 Task: Create List Solutions in Board Content Promotion to Workspace Business Intelligence. Create List Best Practices in Board Voice of Employee Analysis to Workspace Business Intelligence. Create List Lessons Learned in Board Voice of Customer Journey Mapping to Workspace Business Intelligence
Action: Mouse moved to (229, 177)
Screenshot: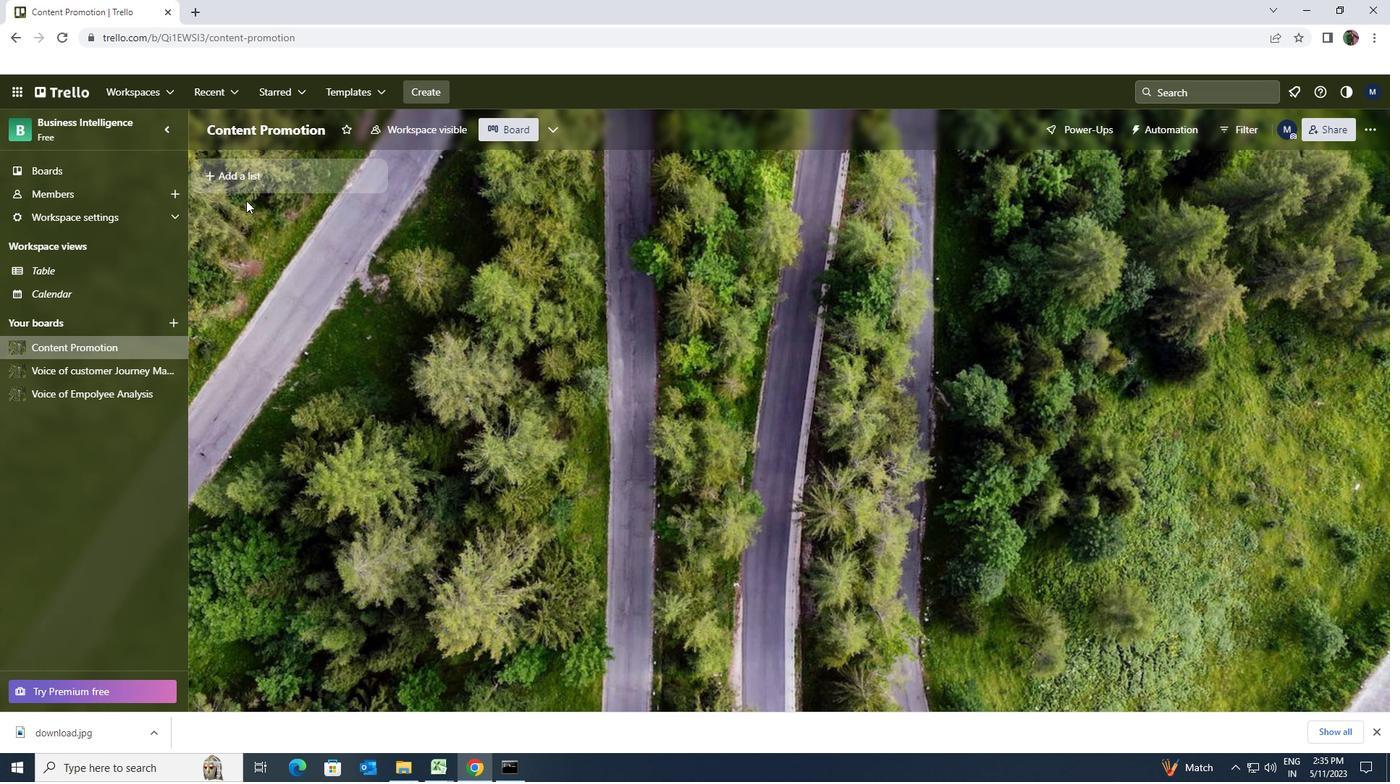 
Action: Mouse pressed left at (229, 177)
Screenshot: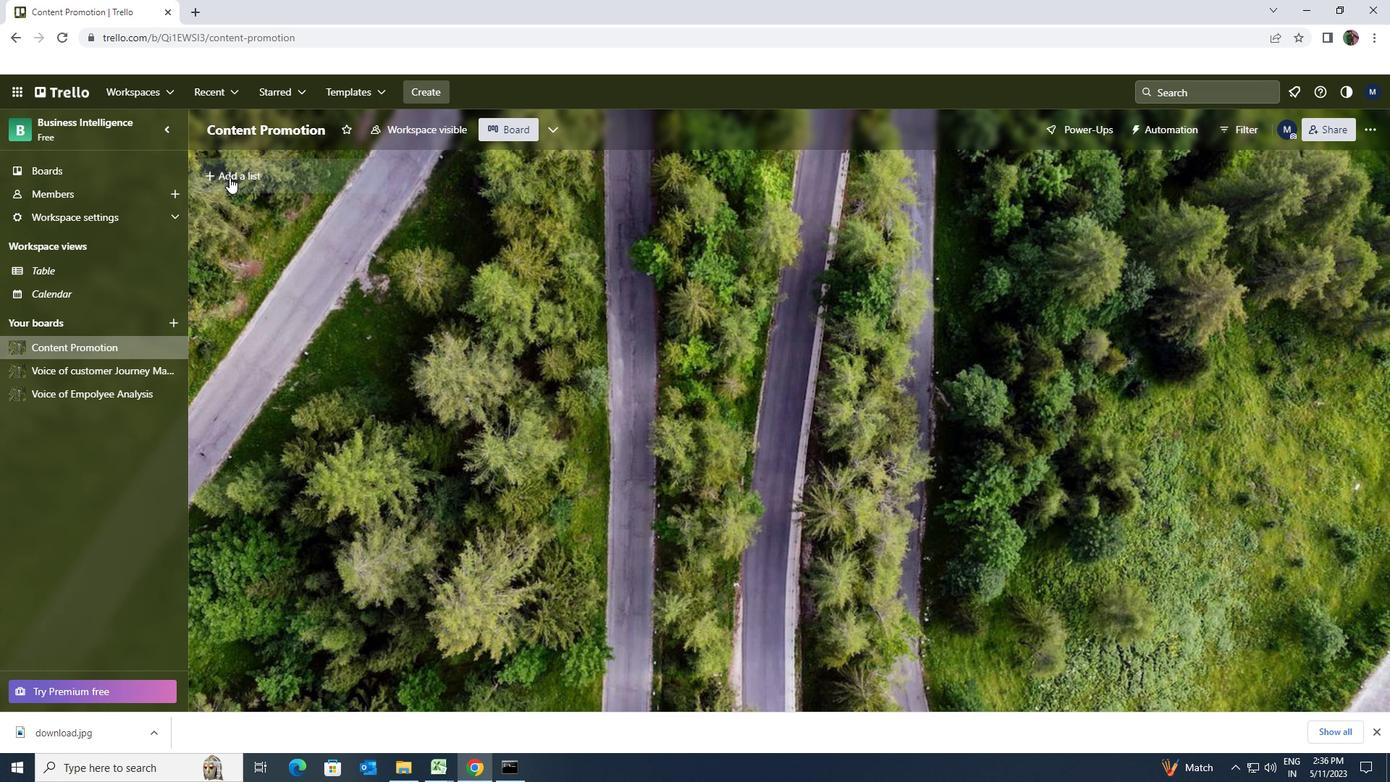 
Action: Key pressed <Key.shift>SOLUTION
Screenshot: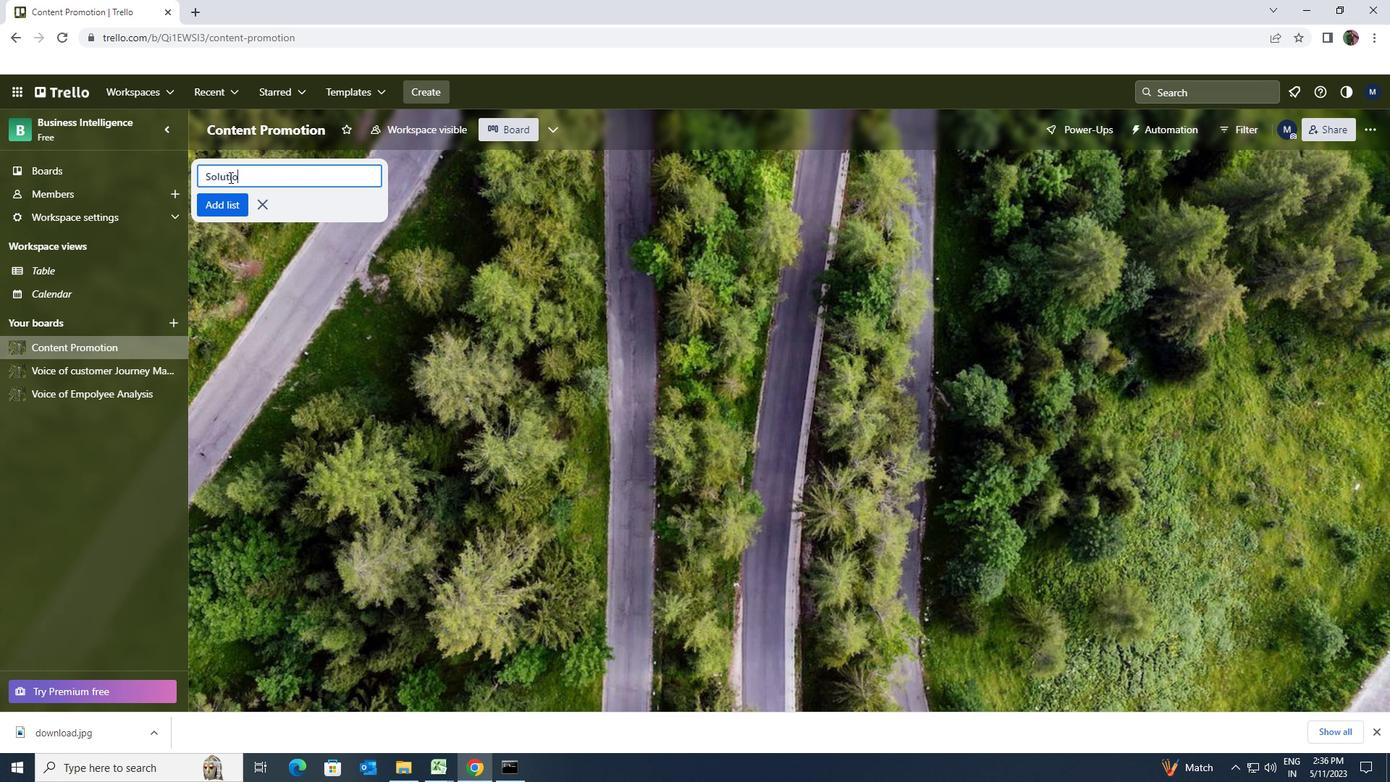 
Action: Mouse moved to (229, 197)
Screenshot: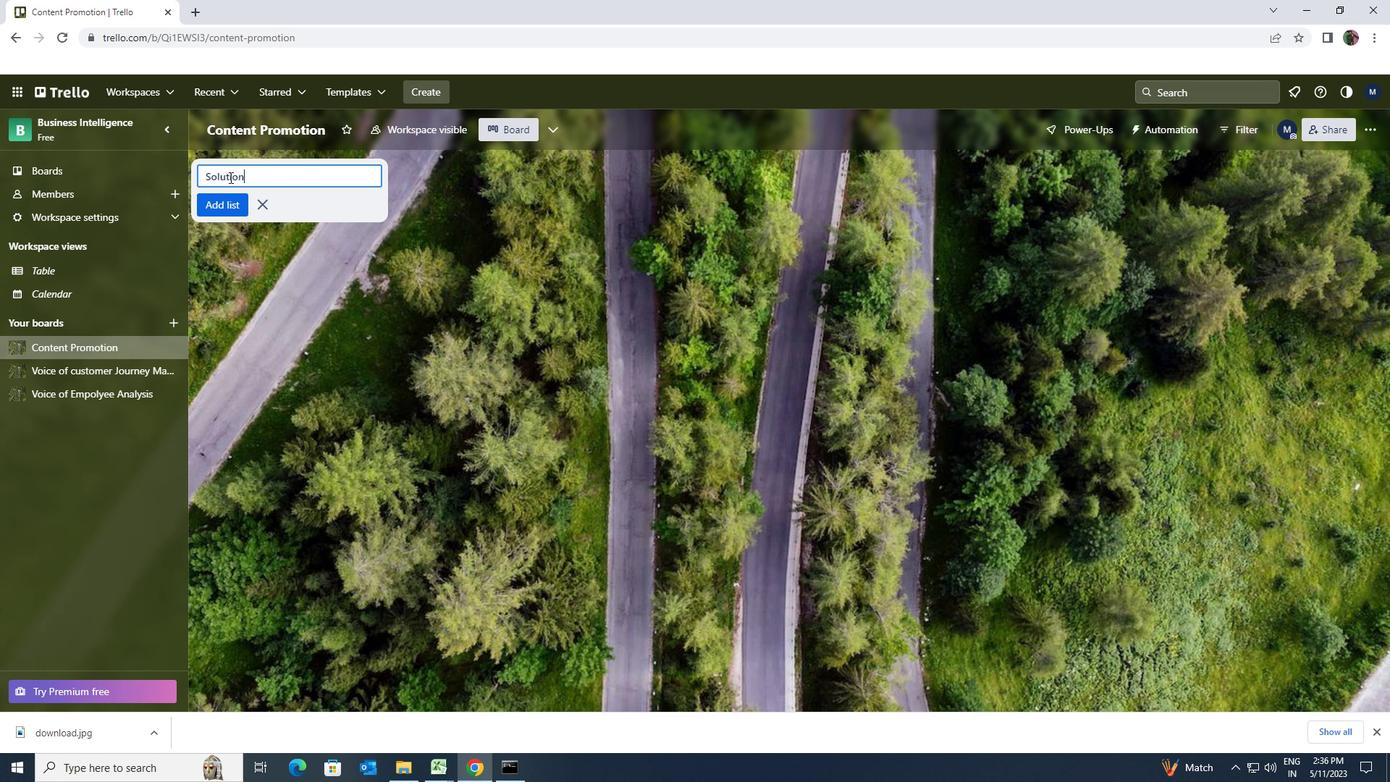 
Action: Mouse pressed left at (229, 197)
Screenshot: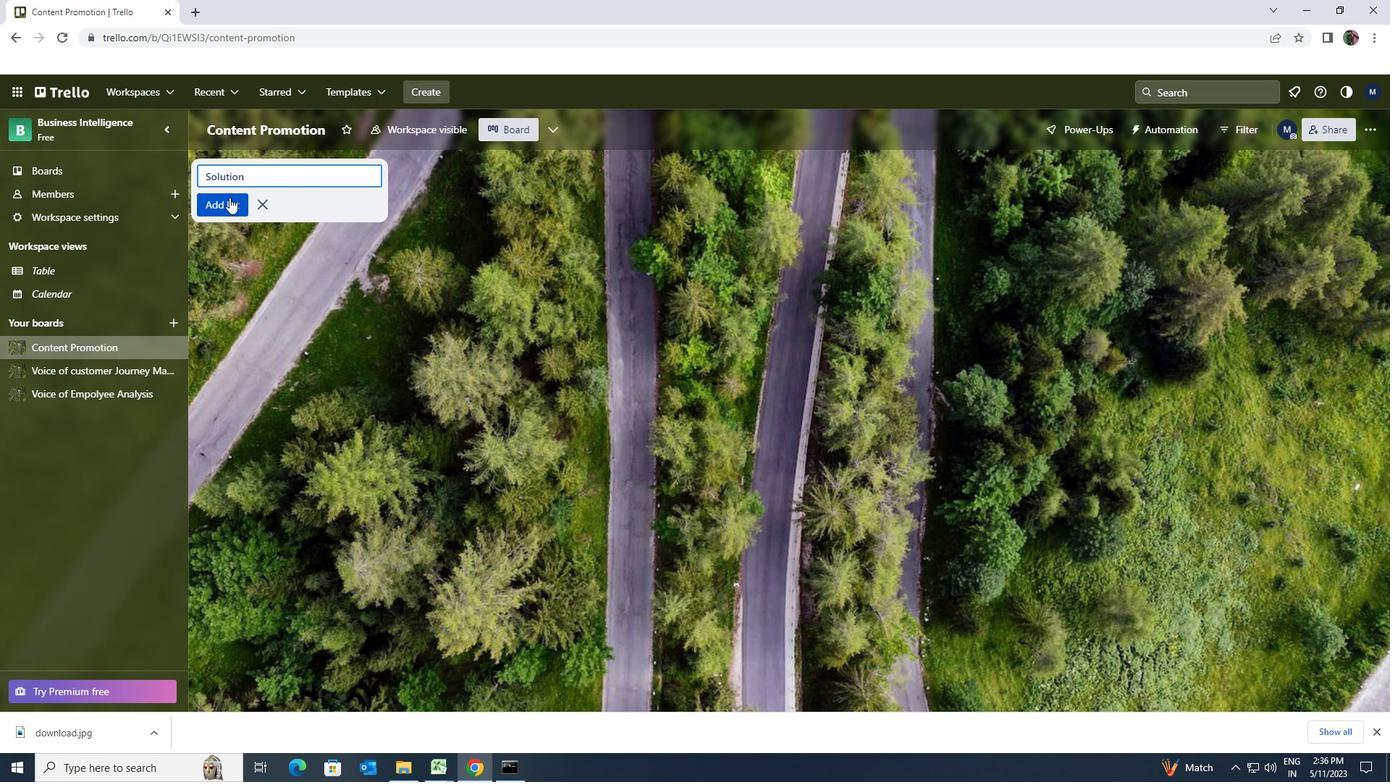 
Action: Mouse moved to (81, 392)
Screenshot: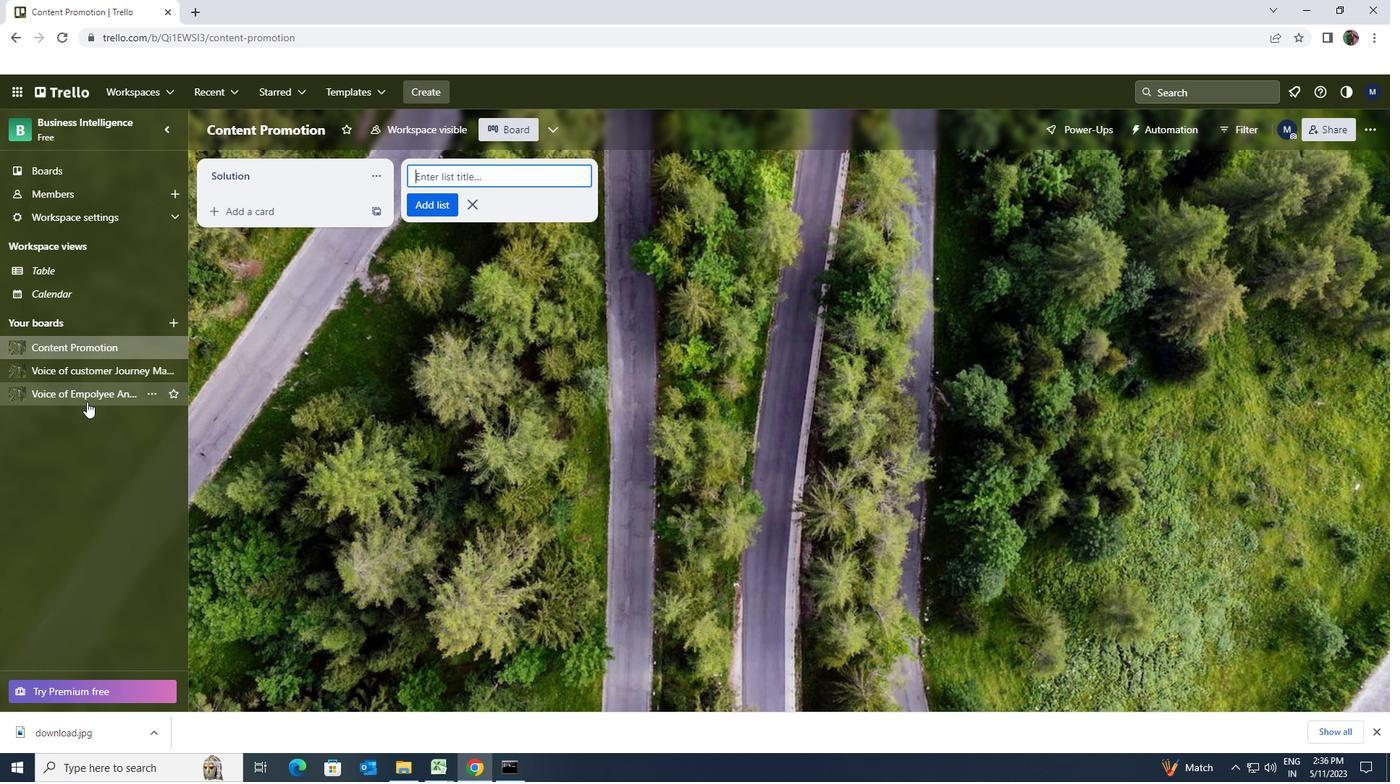 
Action: Mouse pressed left at (81, 392)
Screenshot: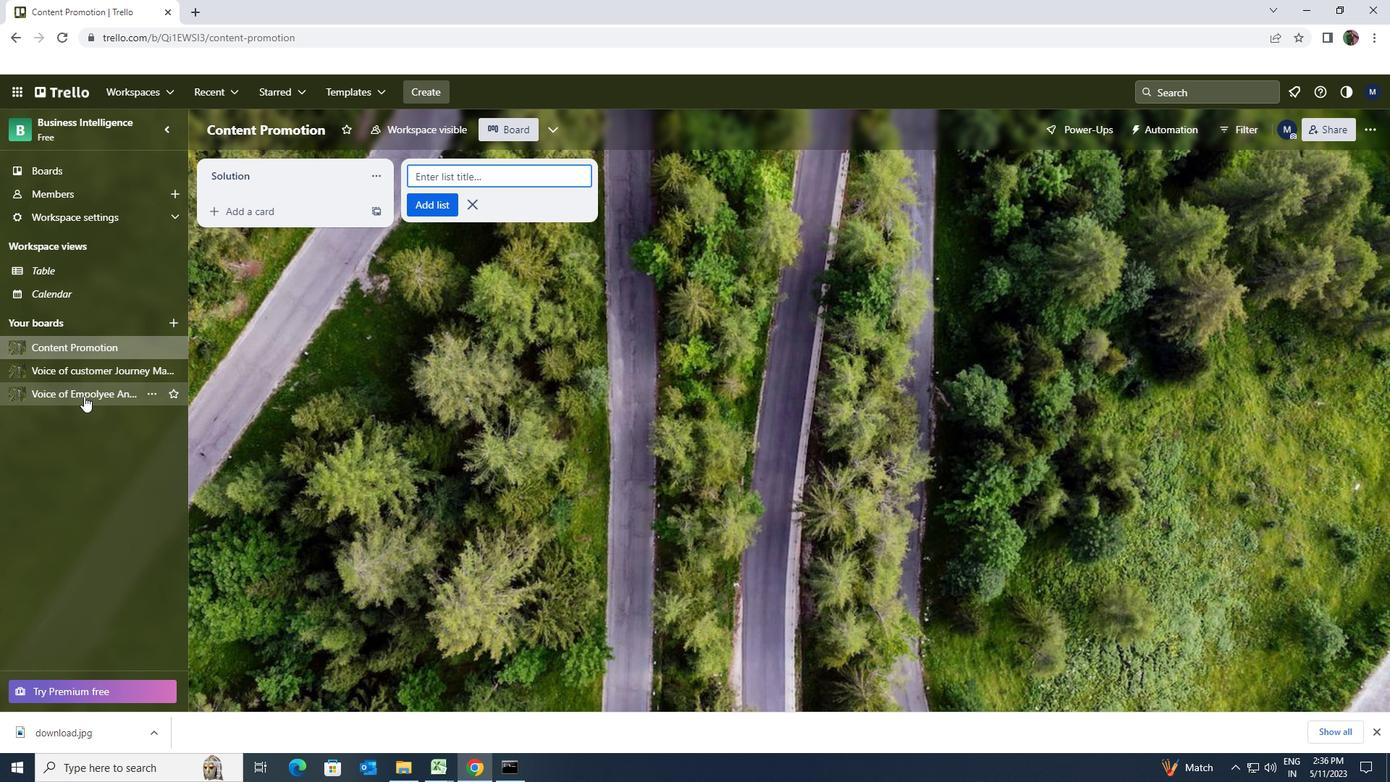 
Action: Mouse moved to (229, 181)
Screenshot: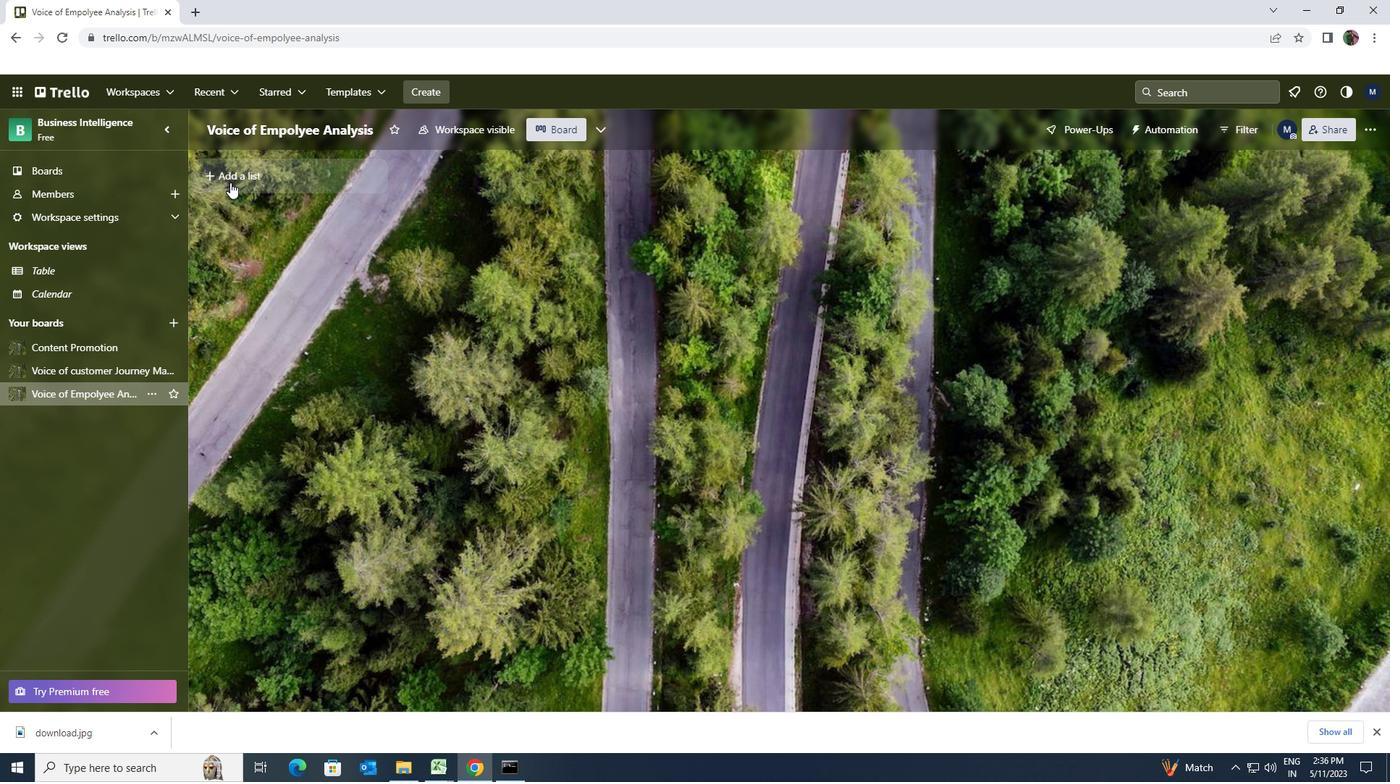 
Action: Mouse pressed left at (229, 181)
Screenshot: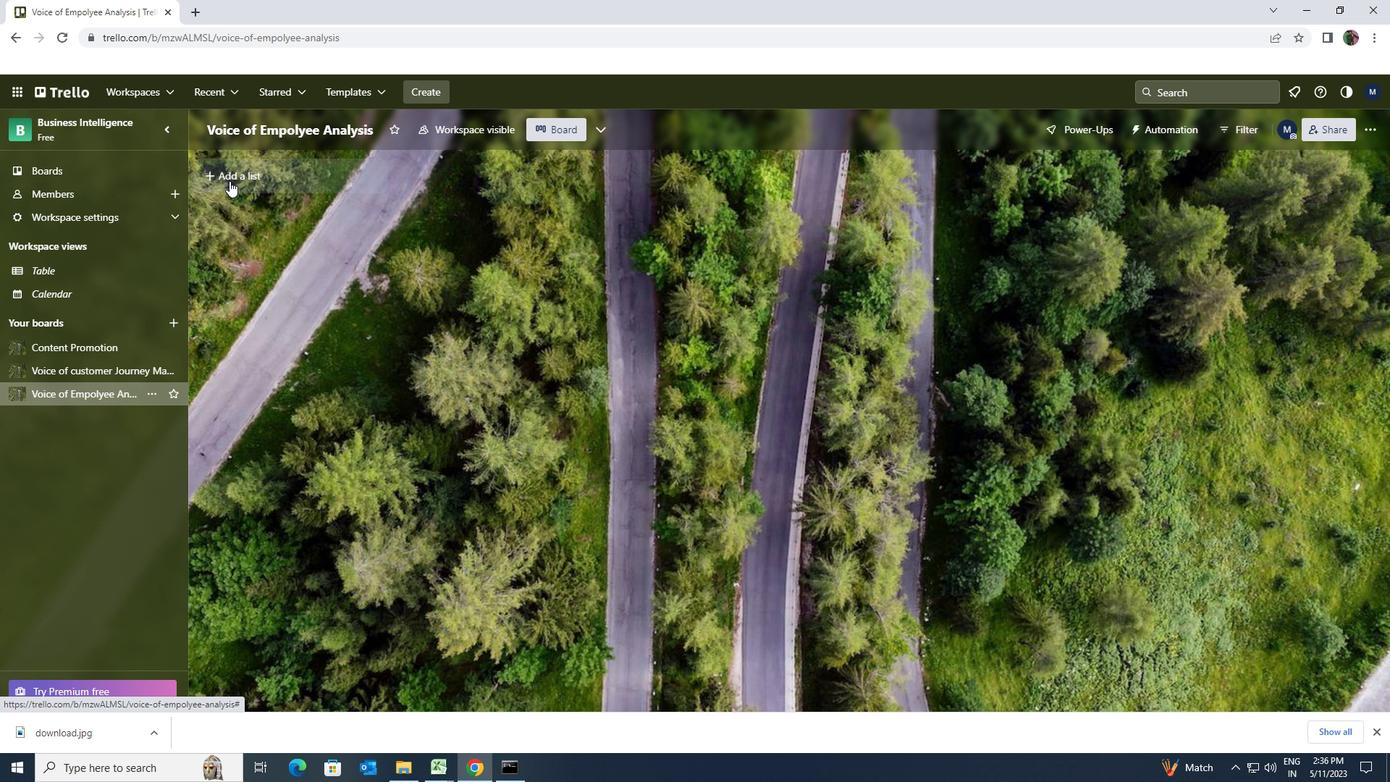 
Action: Key pressed <Key.shift>BEST<Key.space><Key.shift>PRACTICES
Screenshot: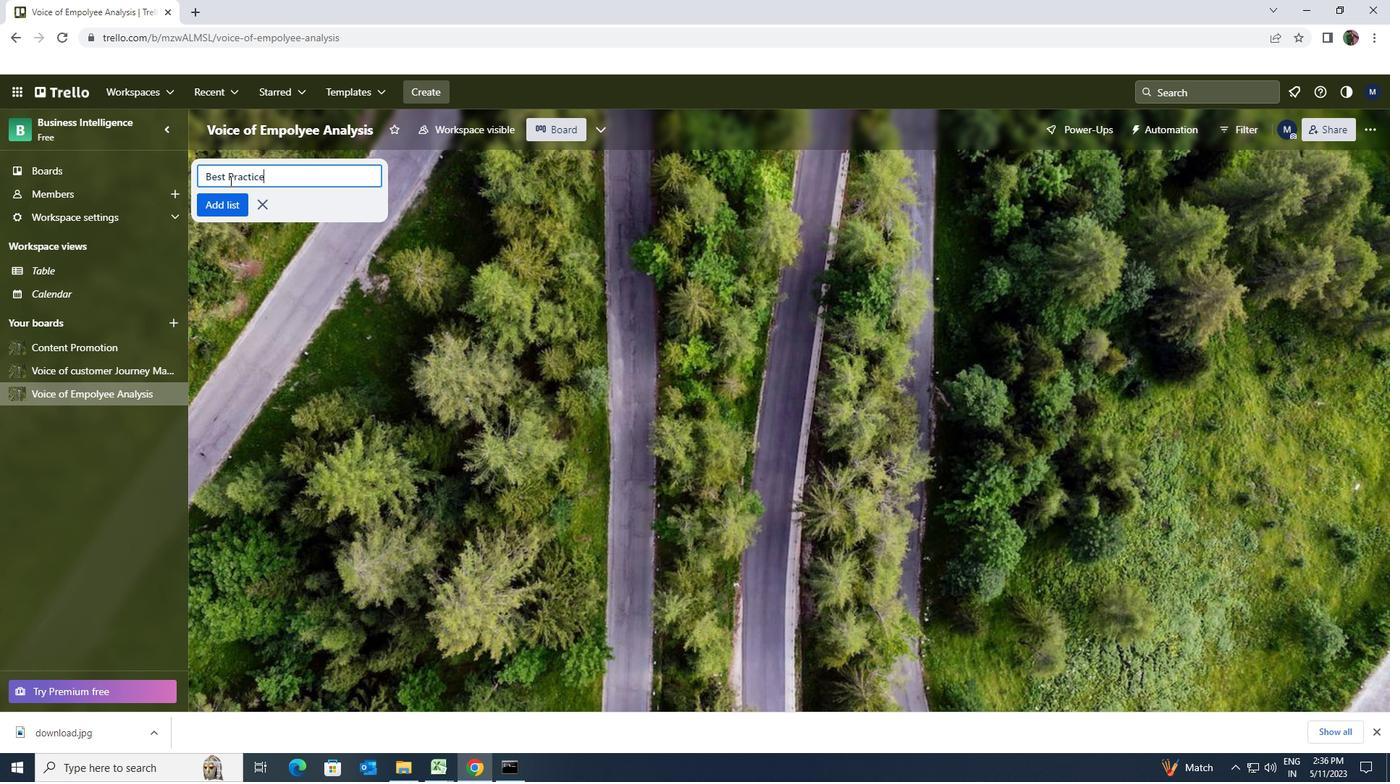 
Action: Mouse moved to (229, 197)
Screenshot: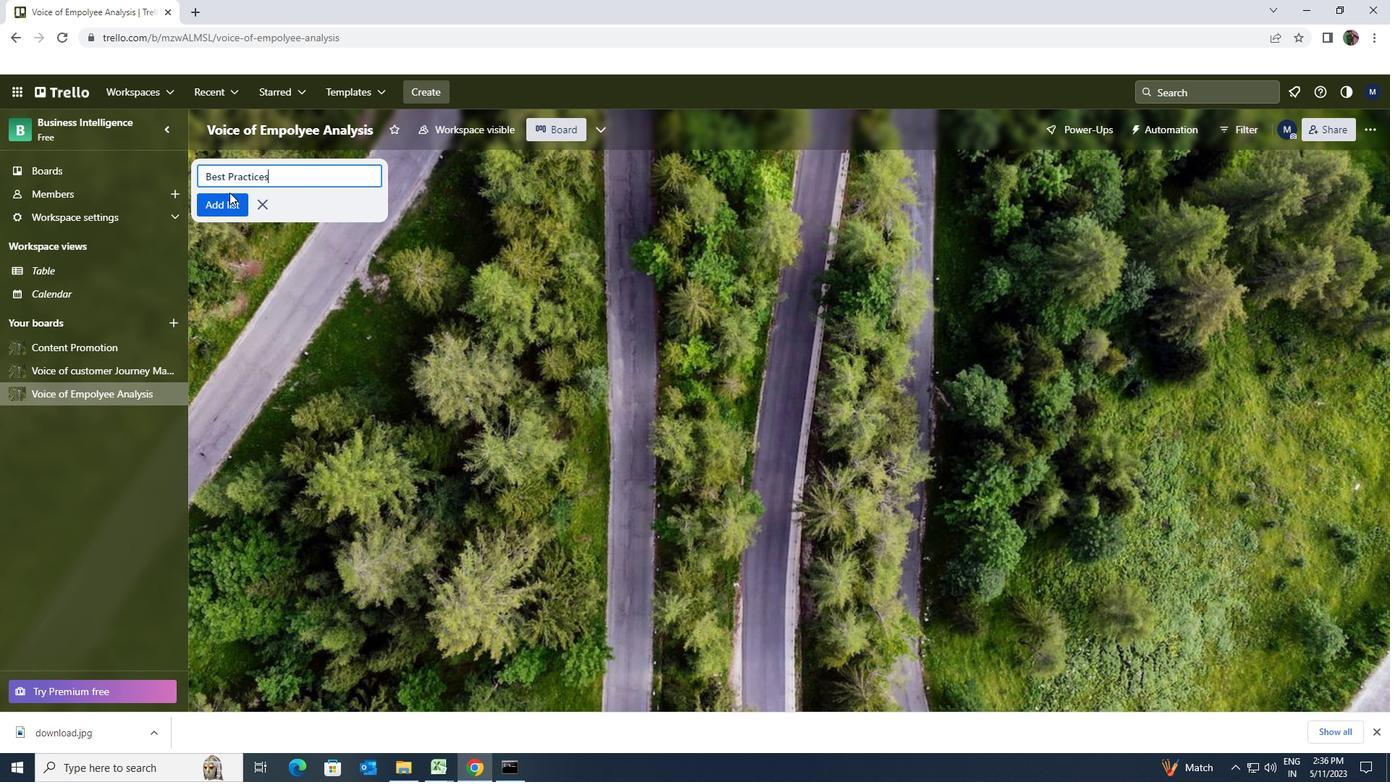 
Action: Mouse pressed left at (229, 197)
Screenshot: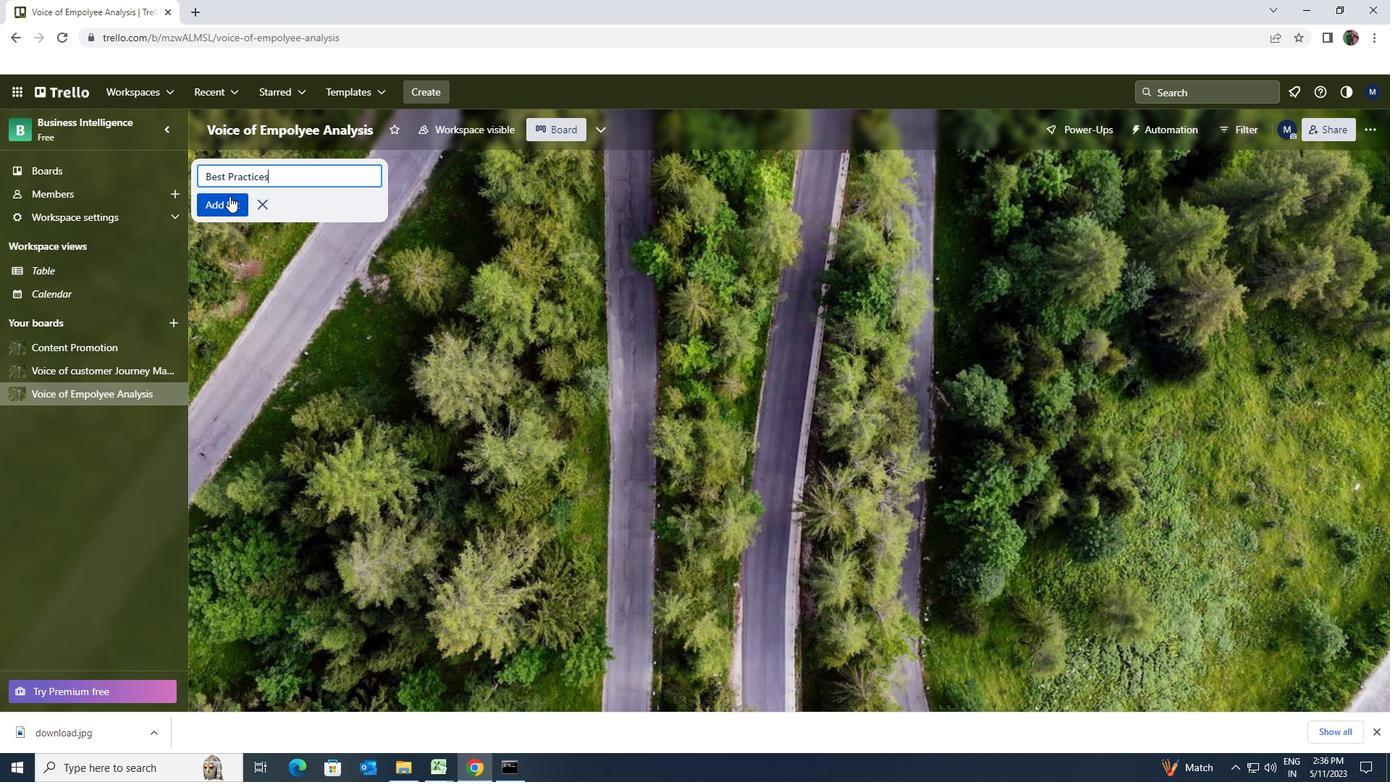 
Action: Mouse moved to (93, 369)
Screenshot: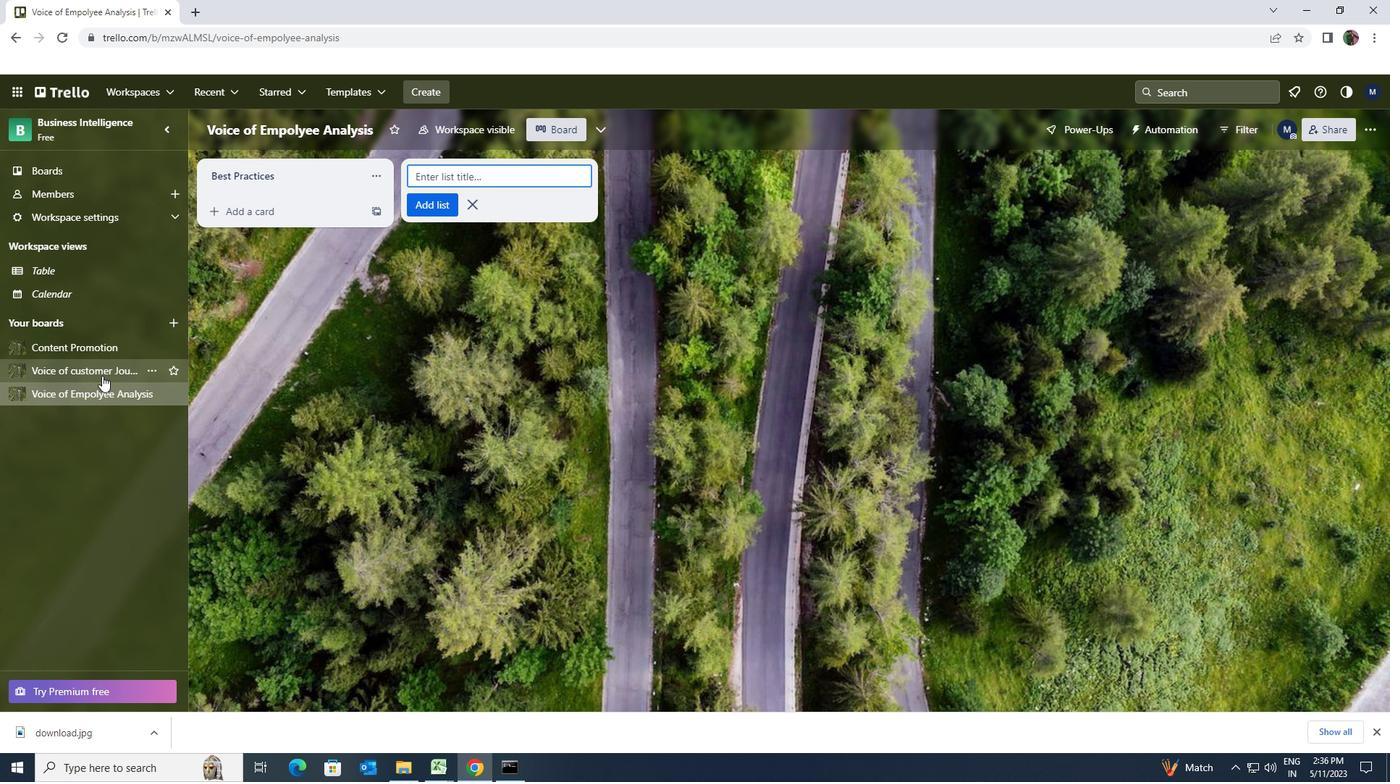 
Action: Mouse pressed left at (93, 369)
Screenshot: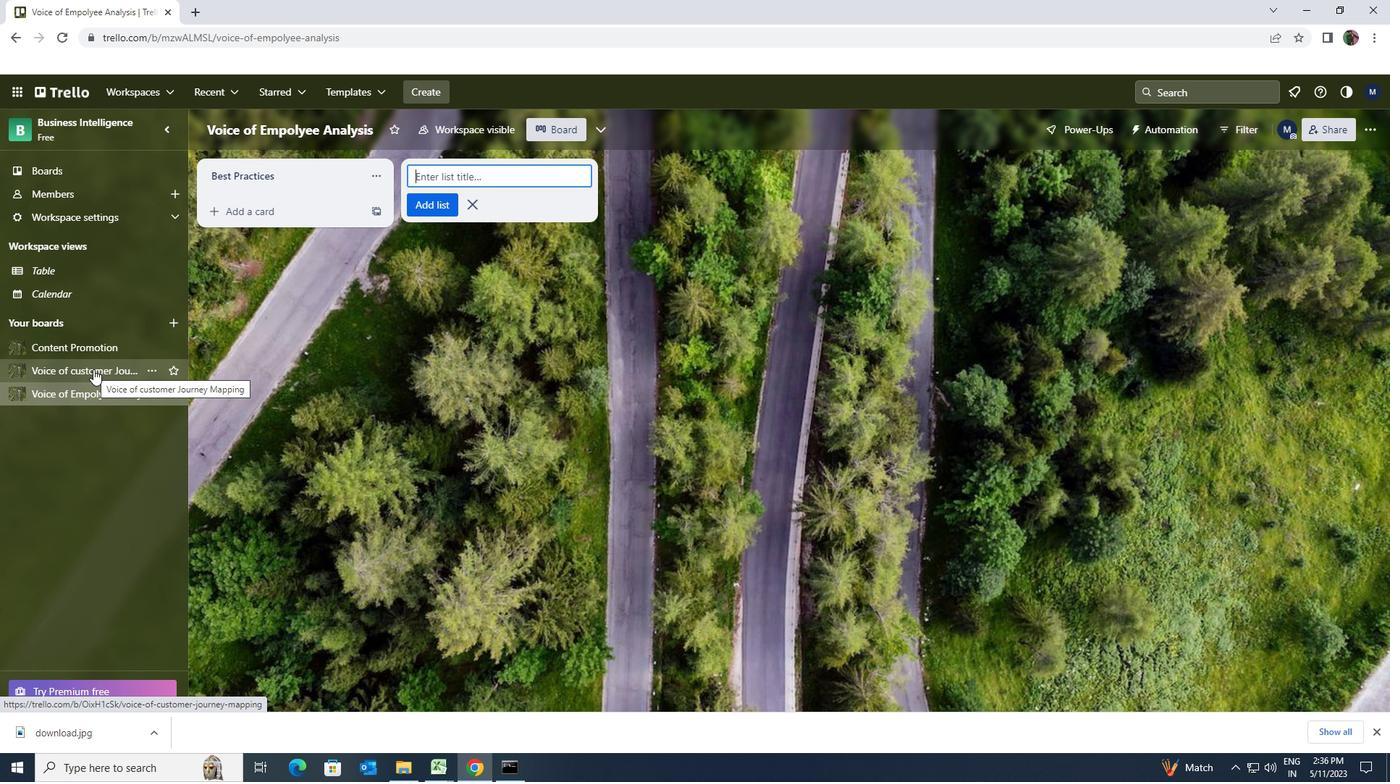 
Action: Mouse moved to (210, 183)
Screenshot: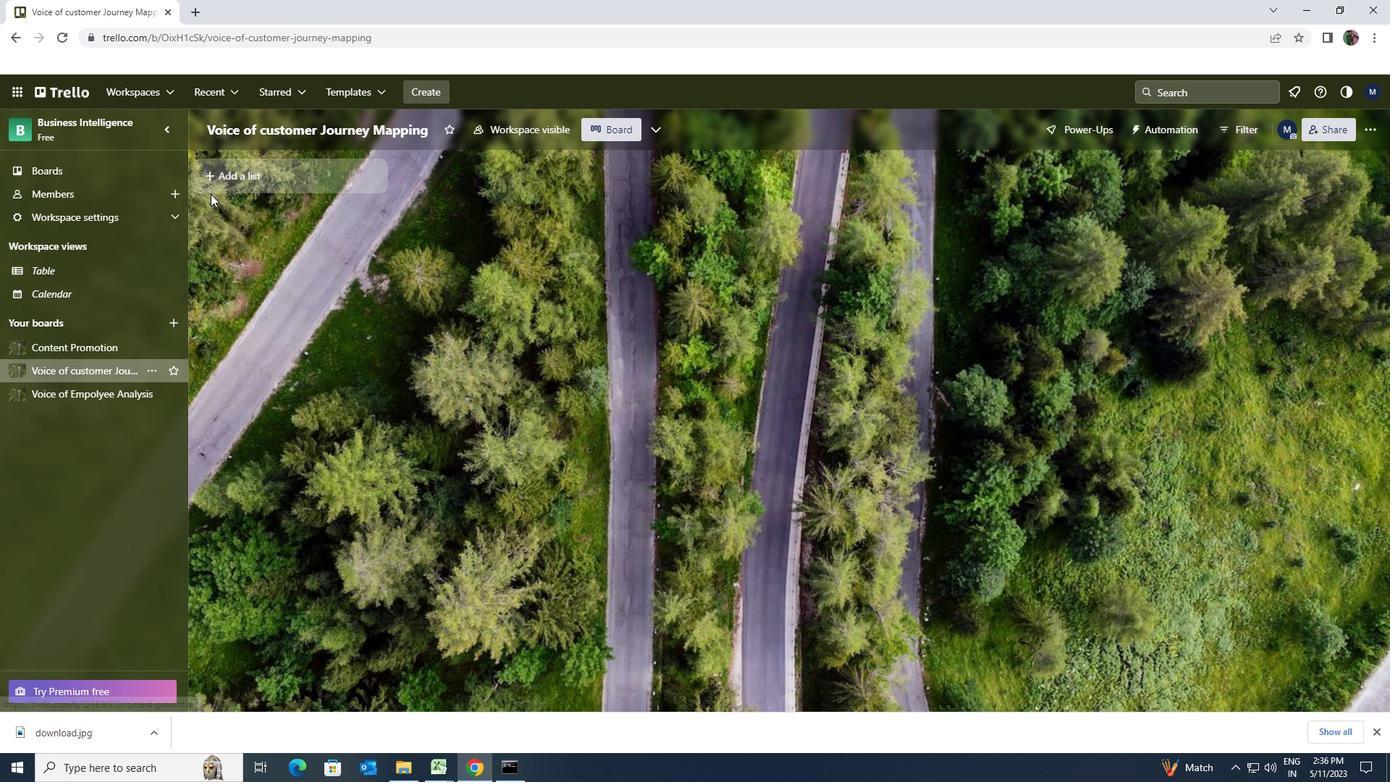 
Action: Mouse pressed left at (210, 183)
Screenshot: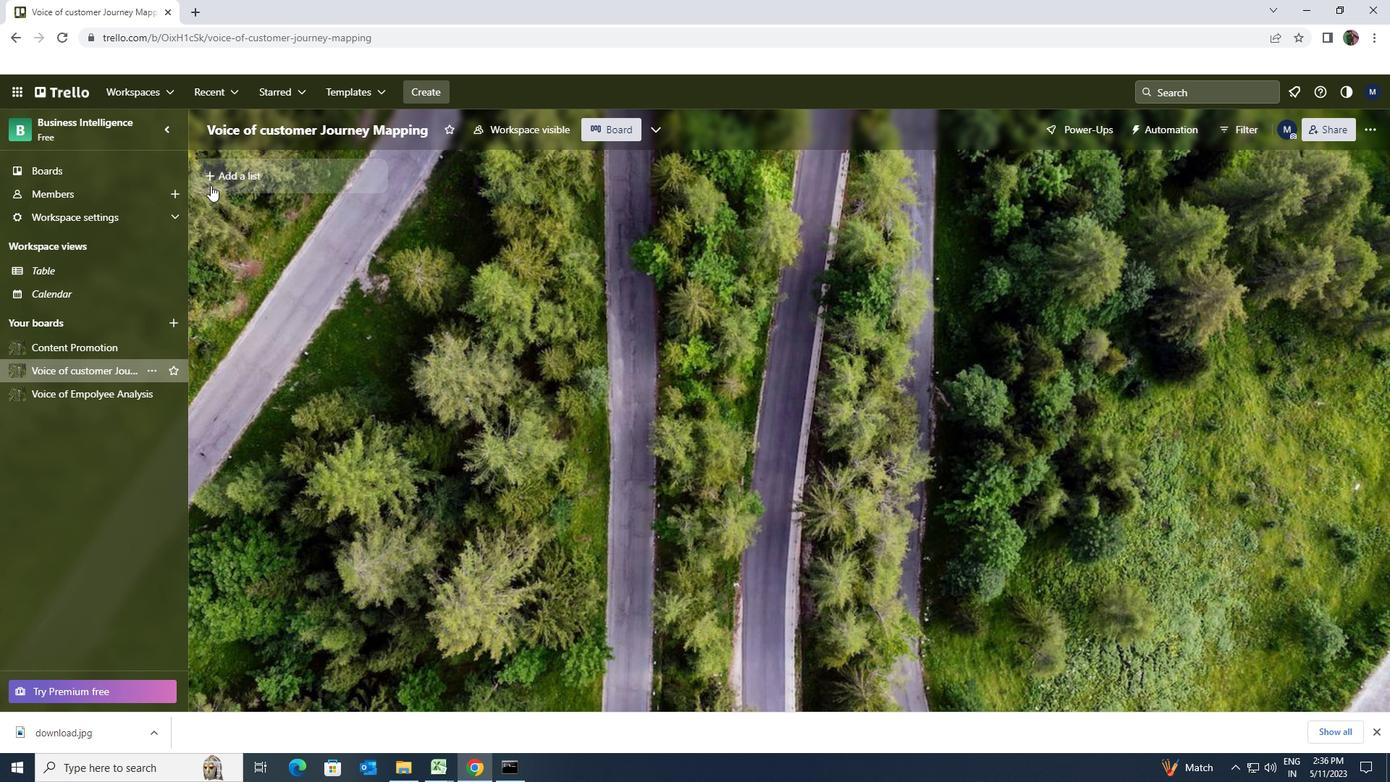 
Action: Key pressed <Key.shift>LESSON<Key.space><Key.shift>LEARNED
Screenshot: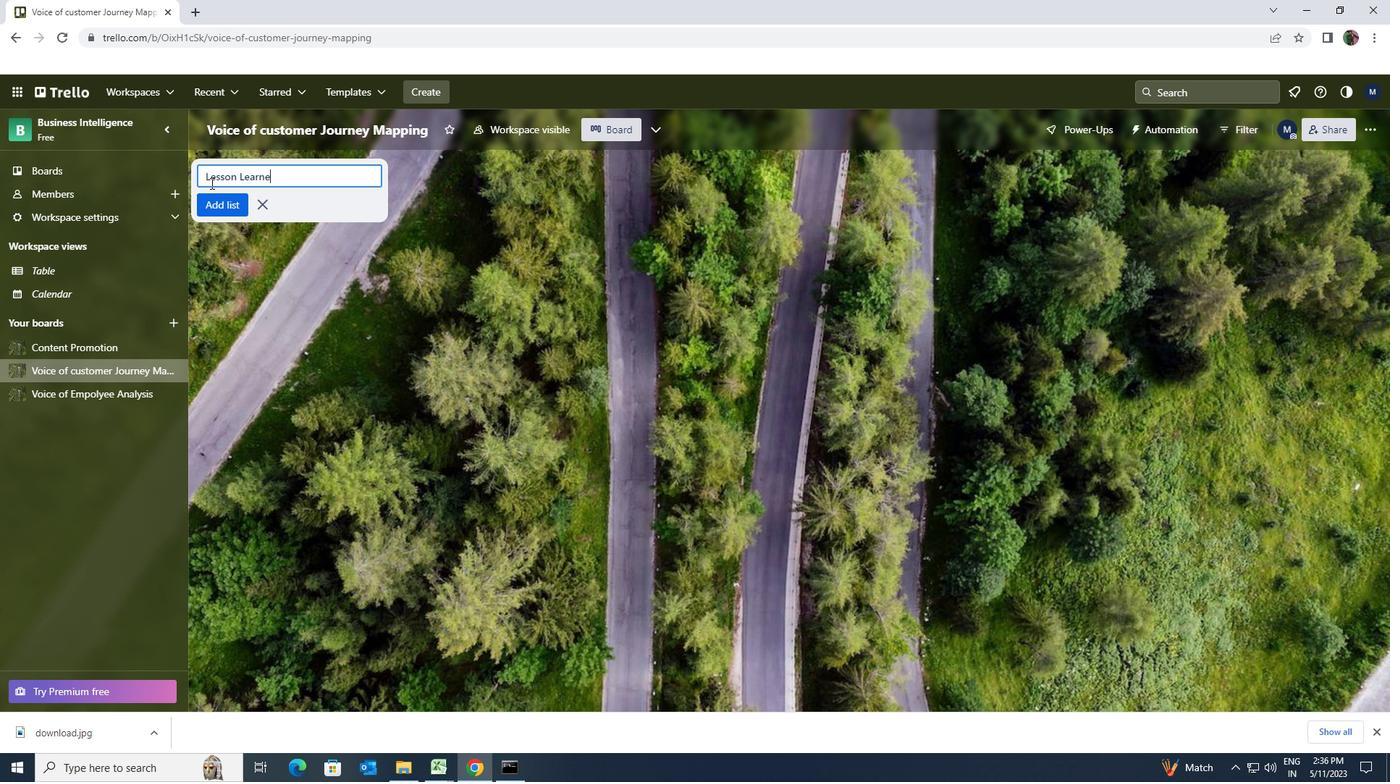 
Action: Mouse moved to (216, 194)
Screenshot: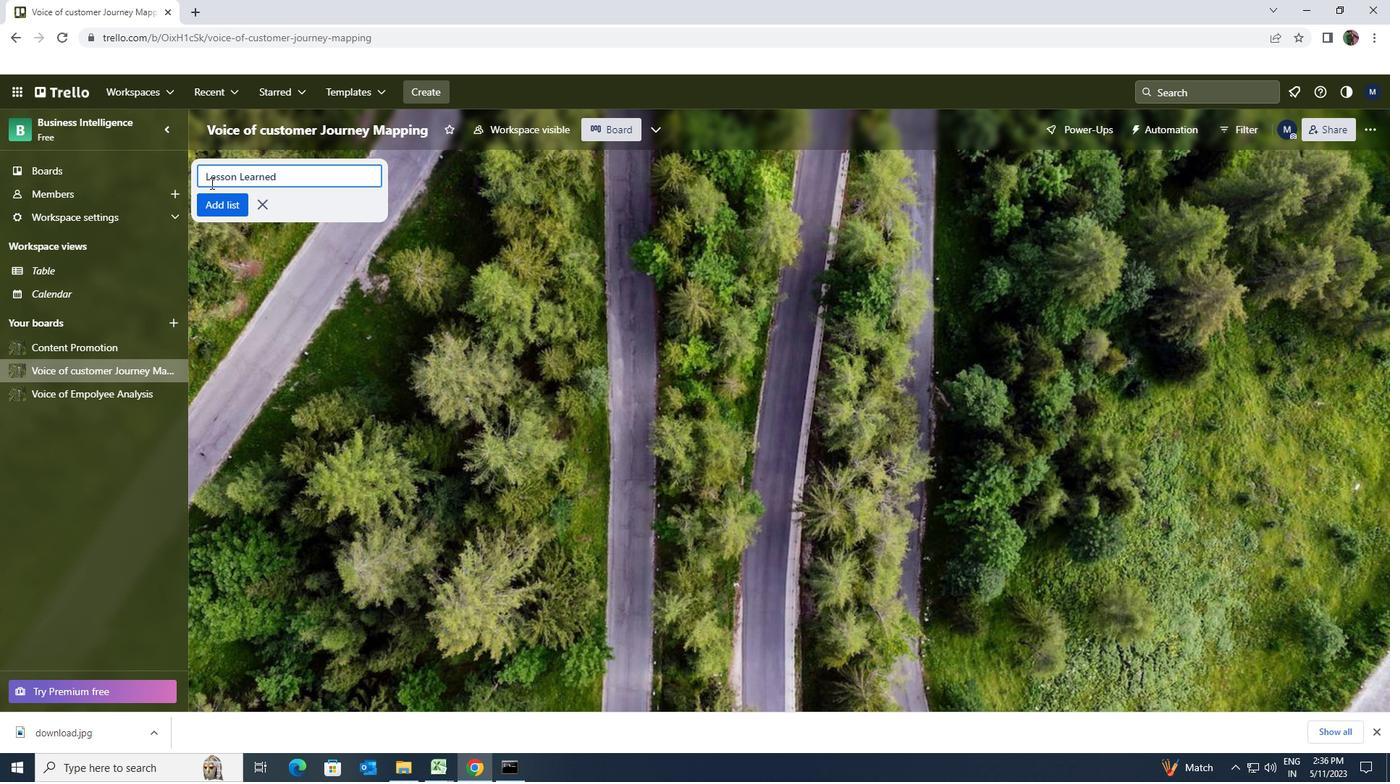 
Action: Mouse pressed left at (216, 194)
Screenshot: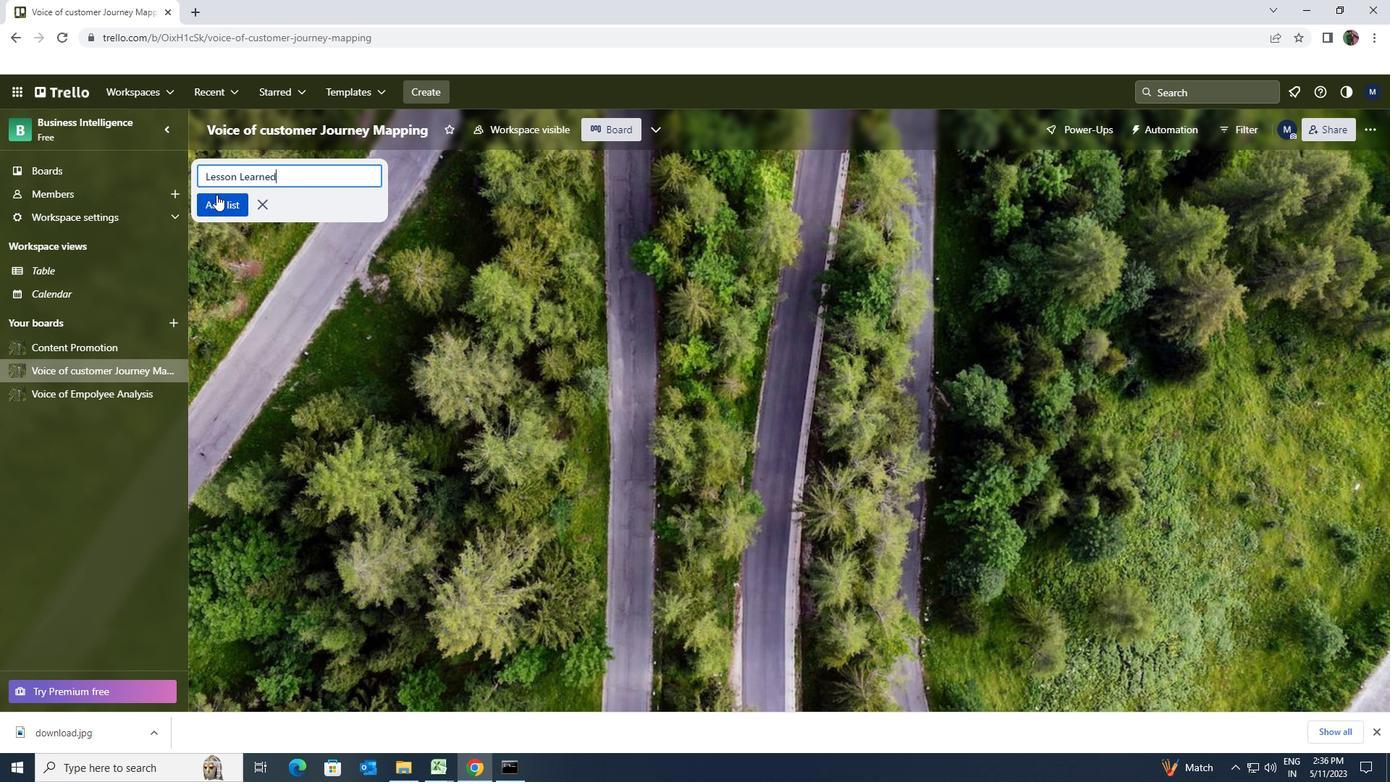 
